 Task: Create New Customer with Customer Name: Paciugo, Billing Address Line1: 1485 Vineyard Drive, Billing Address Line2:  Independence, Billing Address Line3:  Ohio 44131
Action: Mouse pressed left at (164, 30)
Screenshot: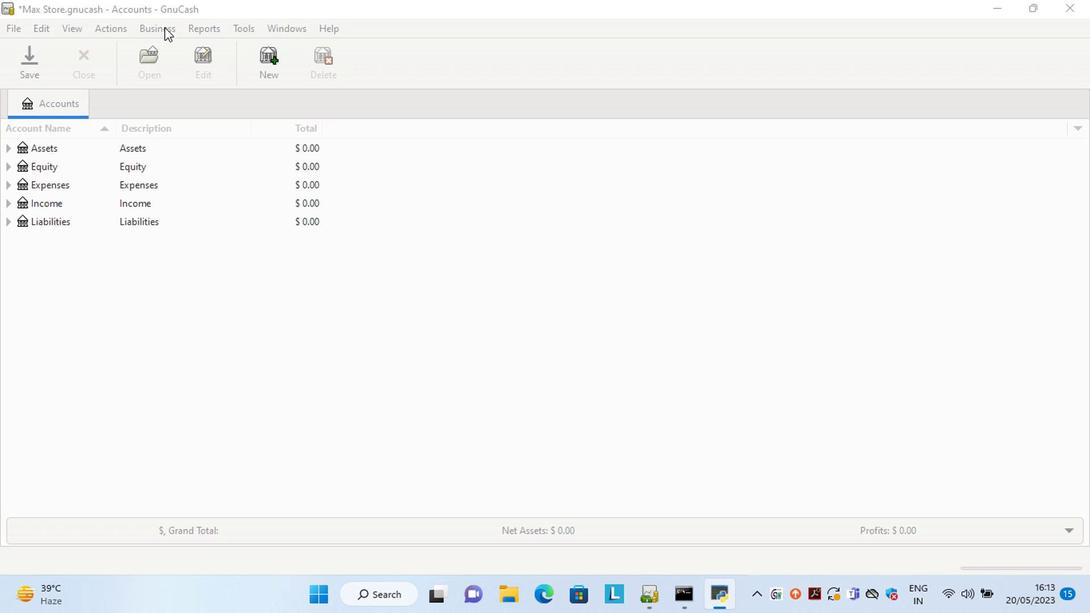 
Action: Mouse moved to (338, 69)
Screenshot: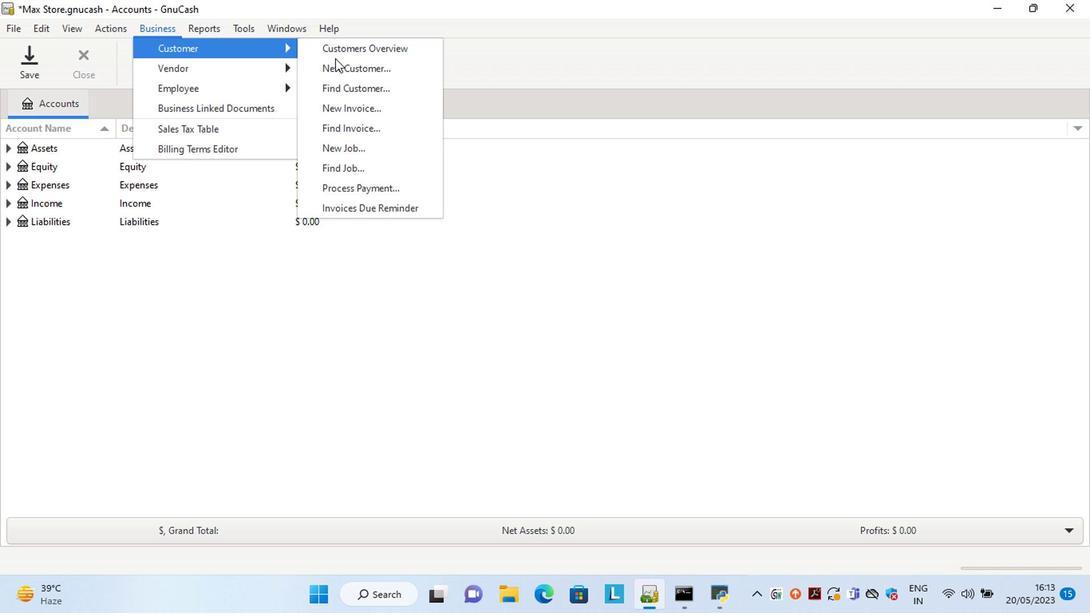 
Action: Mouse pressed left at (338, 69)
Screenshot: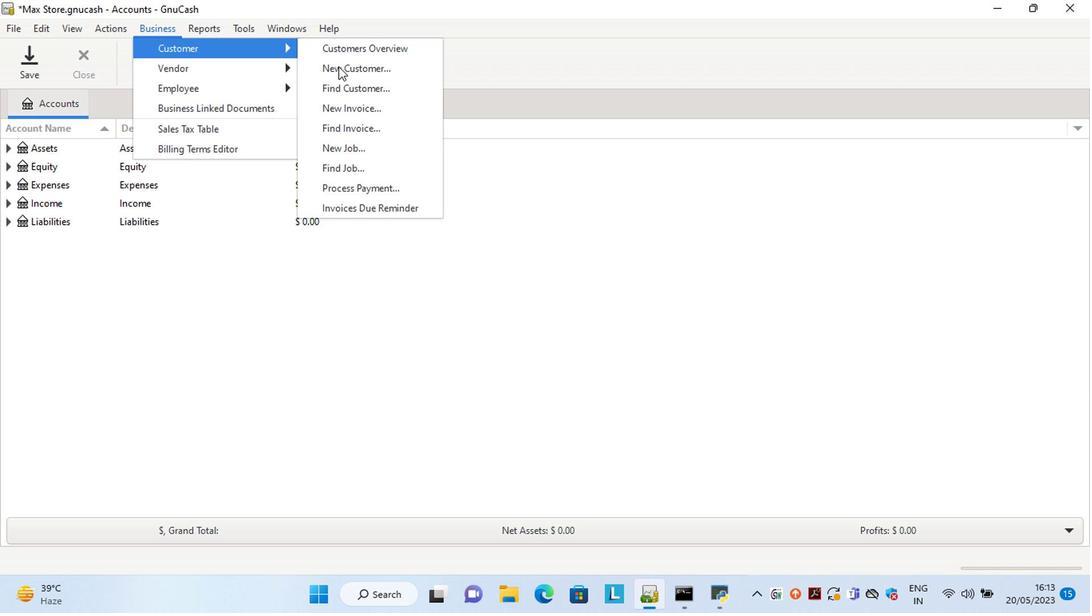 
Action: Mouse moved to (834, 250)
Screenshot: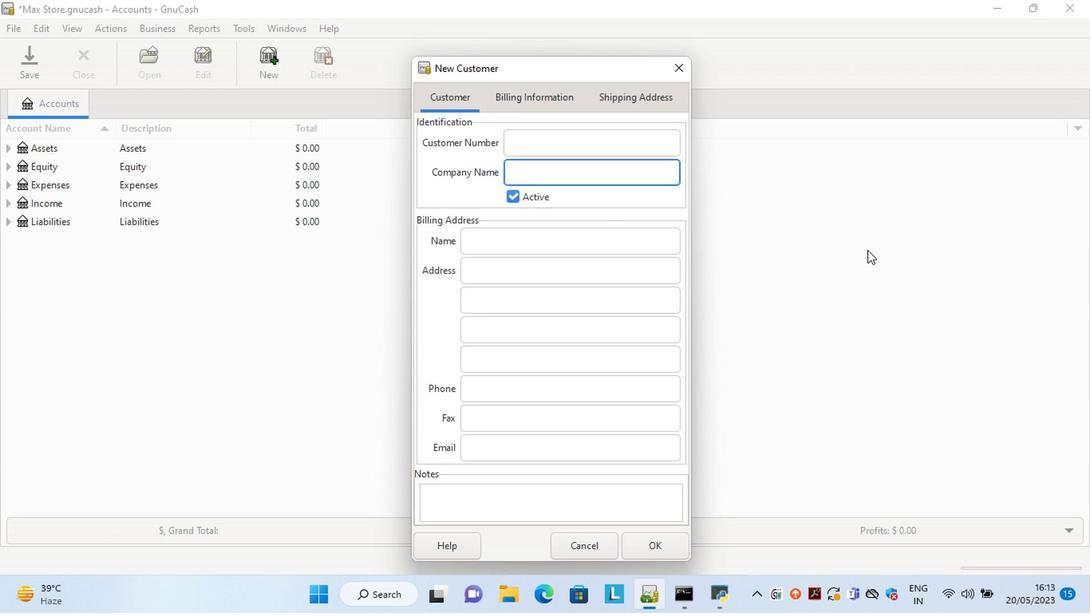 
Action: Key pressed <Key.shift>Paciugo<Key.space><Key.backspace><Key.tab><Key.tab><Key.tab>1485<Key.space><Key.shift>Vineyard<Key.space><Key.shift>Drive<Key.tab>i<Key.tab>o<Key.tab>
Screenshot: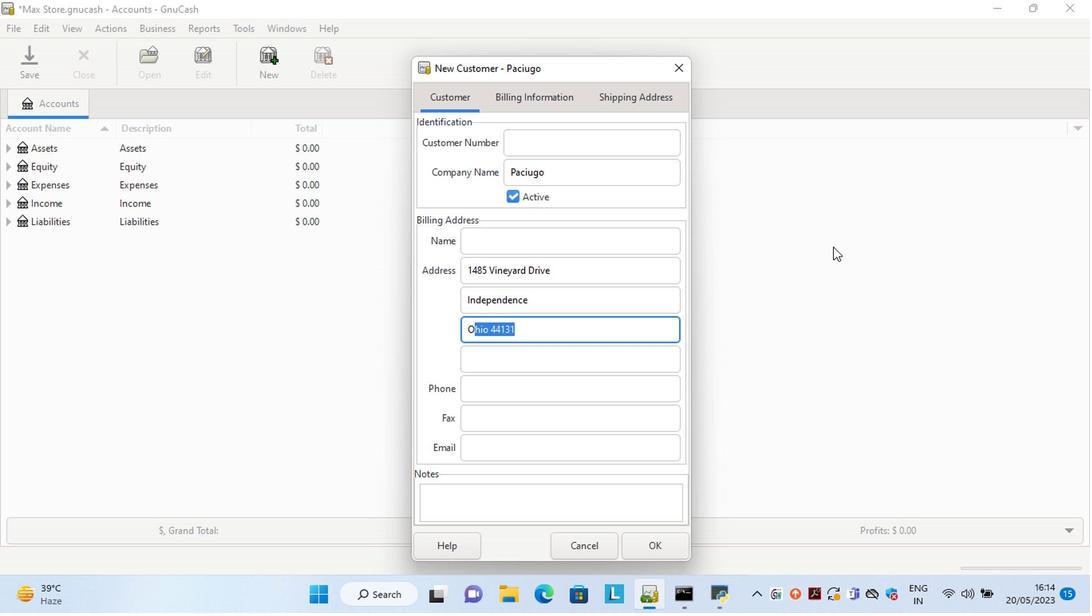 
Action: Mouse moved to (678, 539)
Screenshot: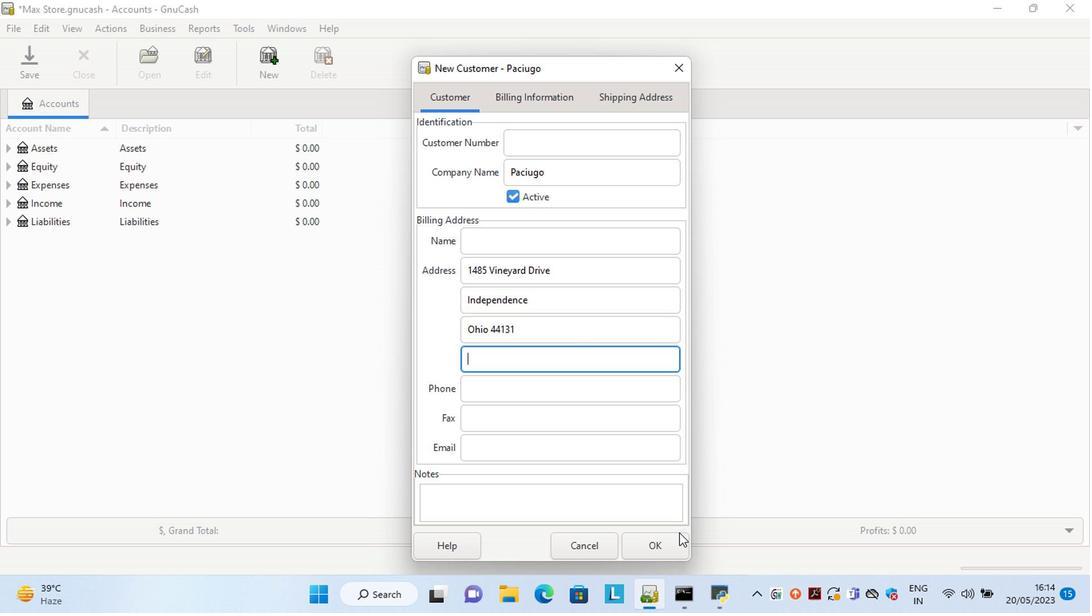 
Action: Mouse pressed left at (678, 539)
Screenshot: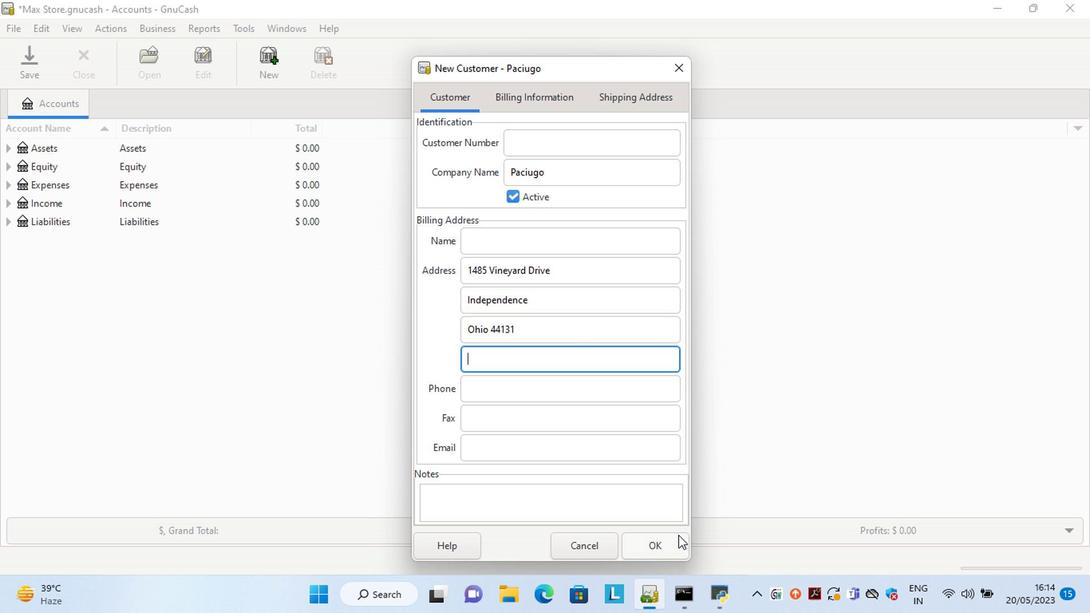 
